 Task: Select a due date automation when advanced on, 2 days after a card is due add content with a description starting with resumeat 11:00 AM.
Action: Mouse moved to (1099, 181)
Screenshot: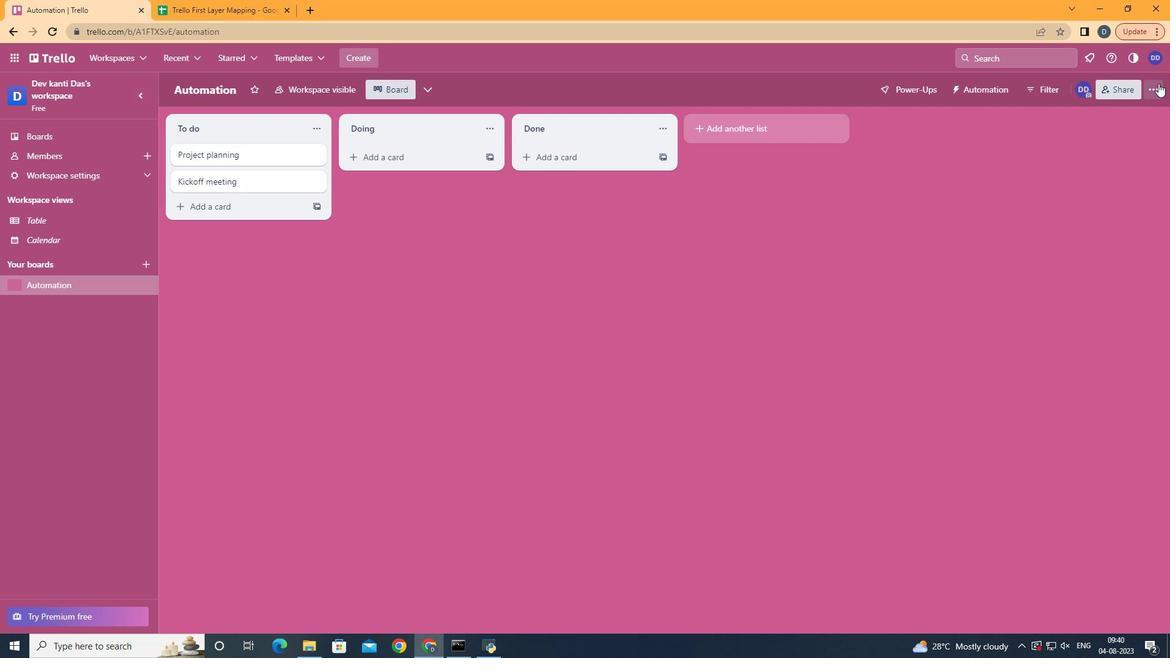 
Action: Mouse pressed left at (1099, 181)
Screenshot: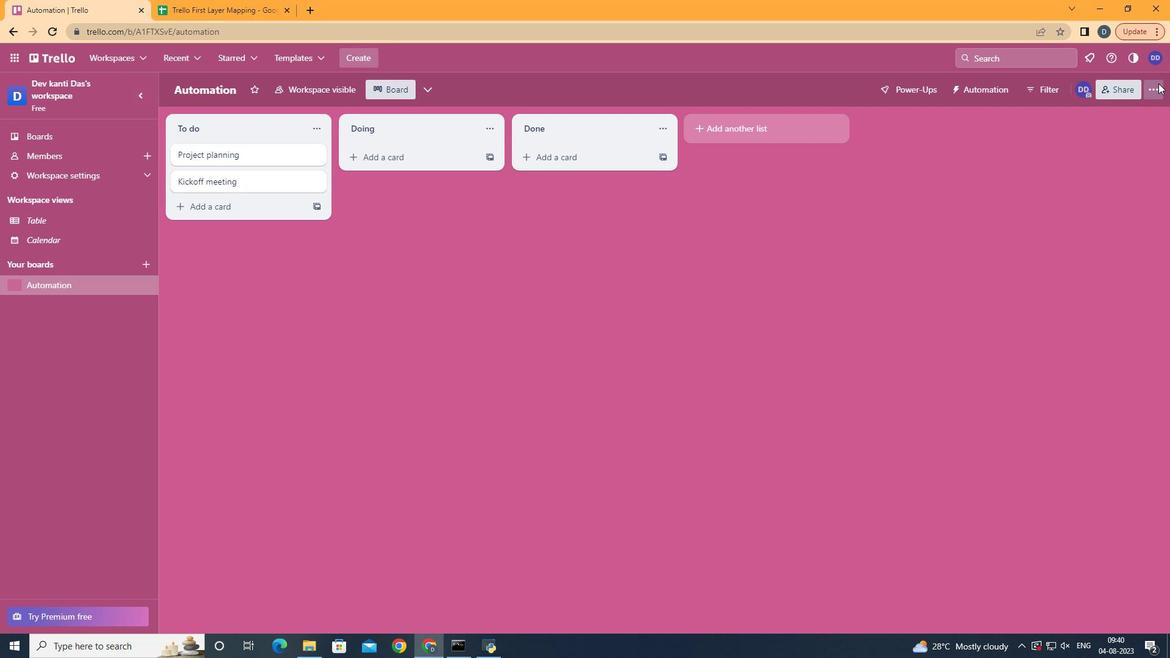 
Action: Mouse moved to (1015, 309)
Screenshot: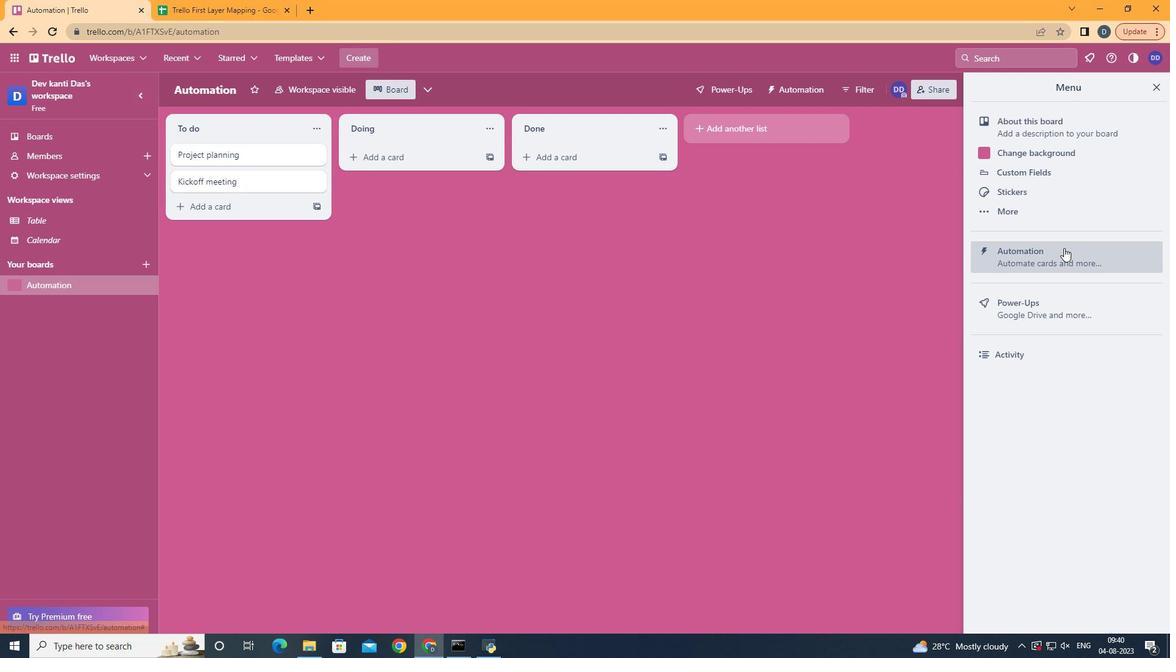 
Action: Mouse pressed left at (1015, 309)
Screenshot: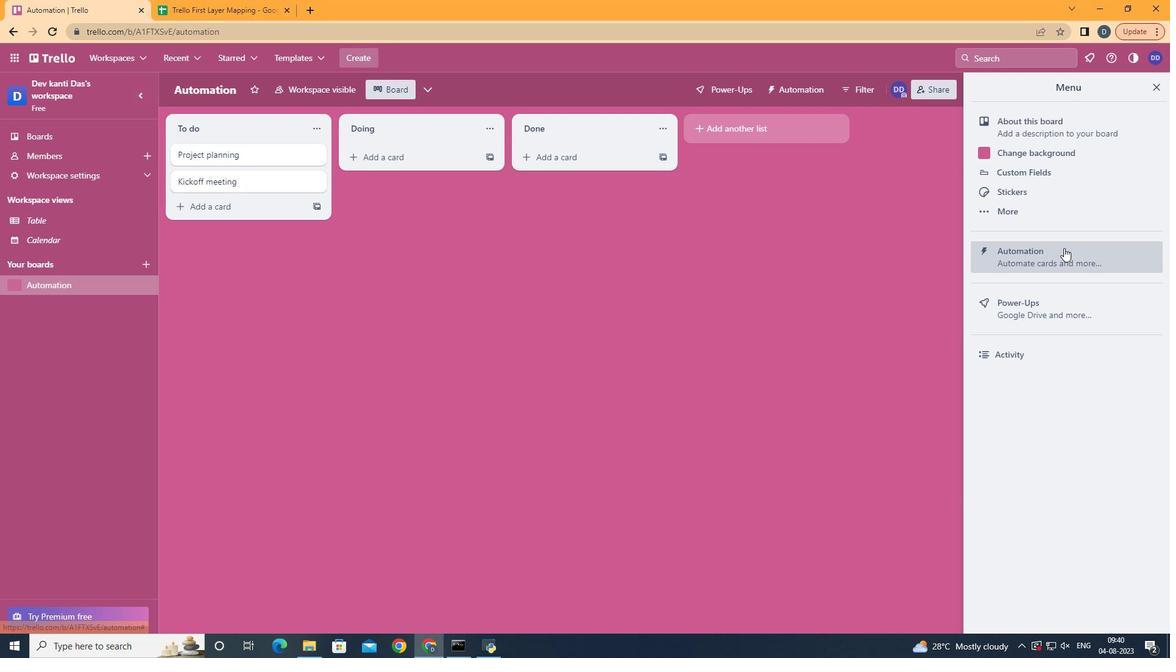 
Action: Mouse moved to (283, 306)
Screenshot: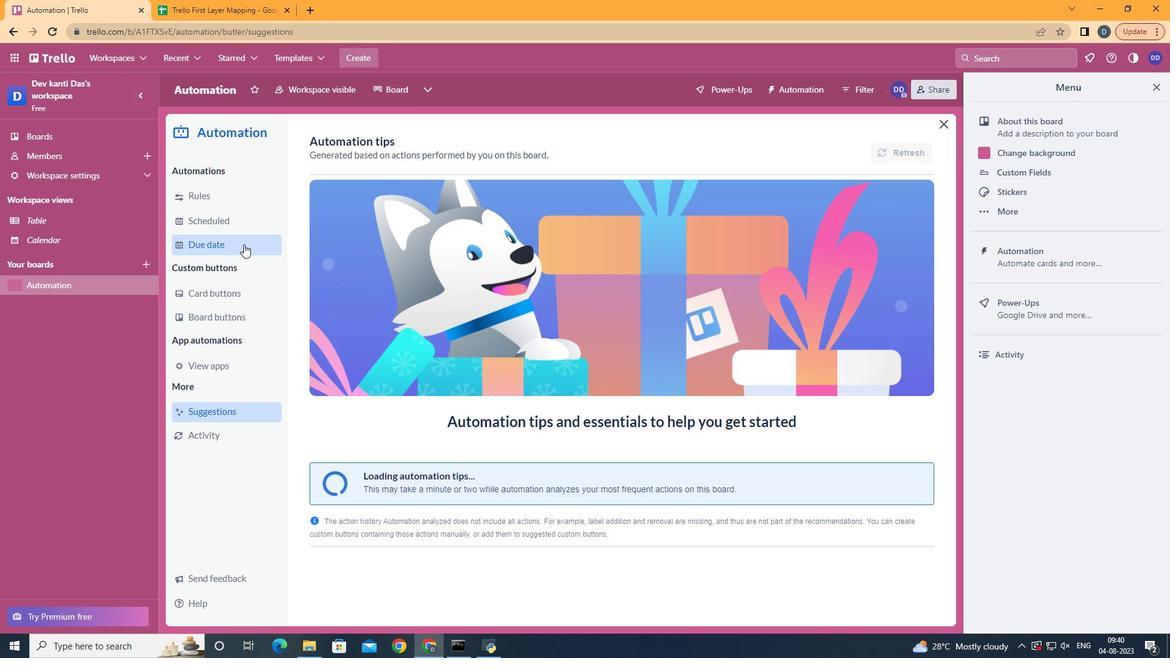
Action: Mouse pressed left at (283, 306)
Screenshot: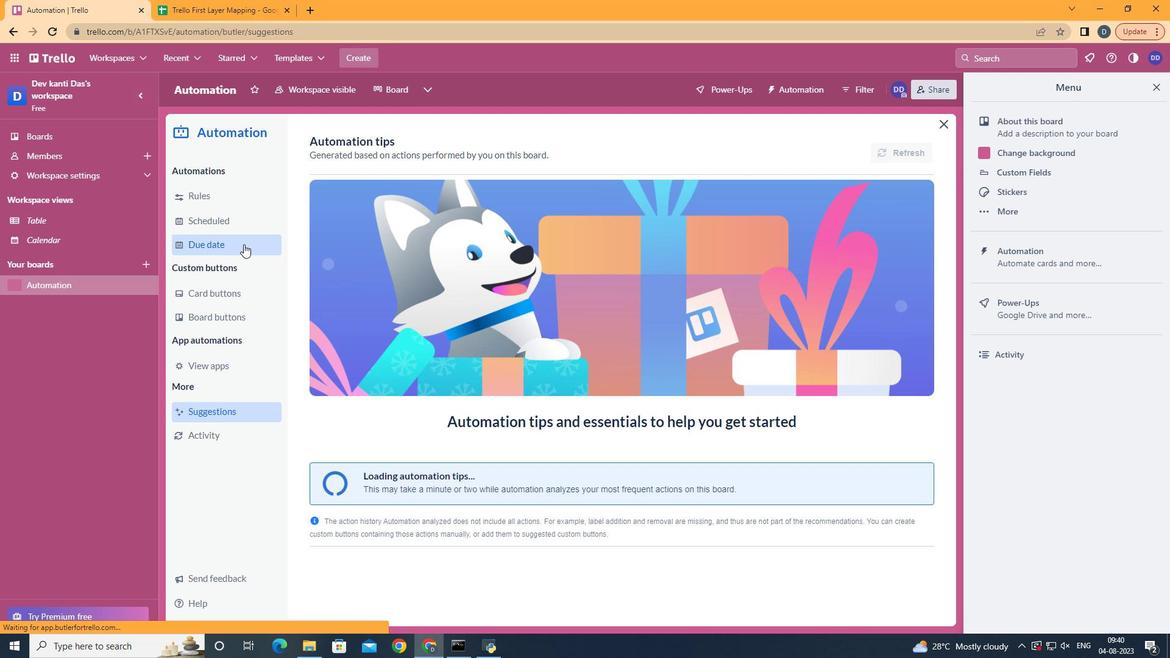 
Action: Mouse moved to (821, 226)
Screenshot: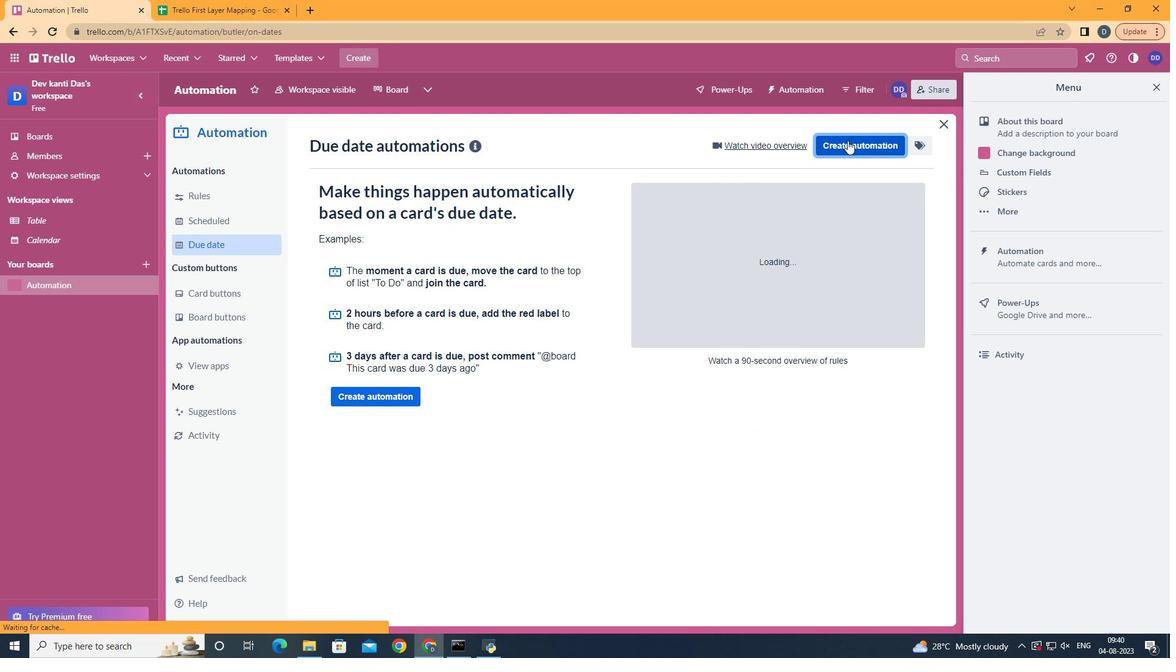 
Action: Mouse pressed left at (821, 226)
Screenshot: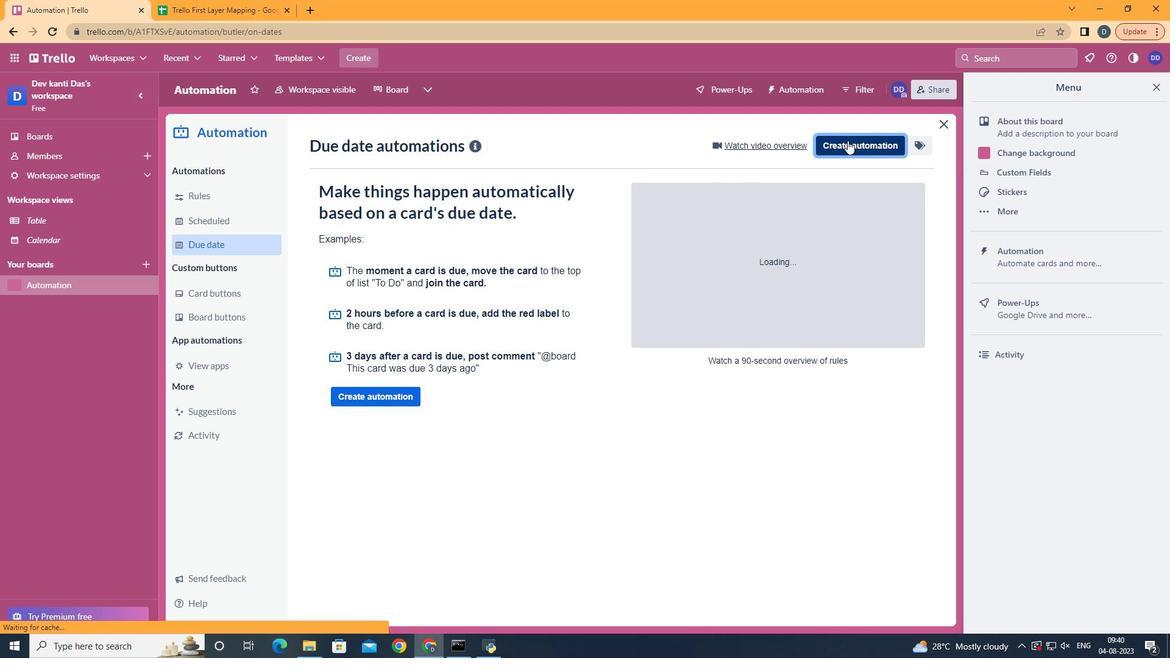 
Action: Mouse moved to (666, 323)
Screenshot: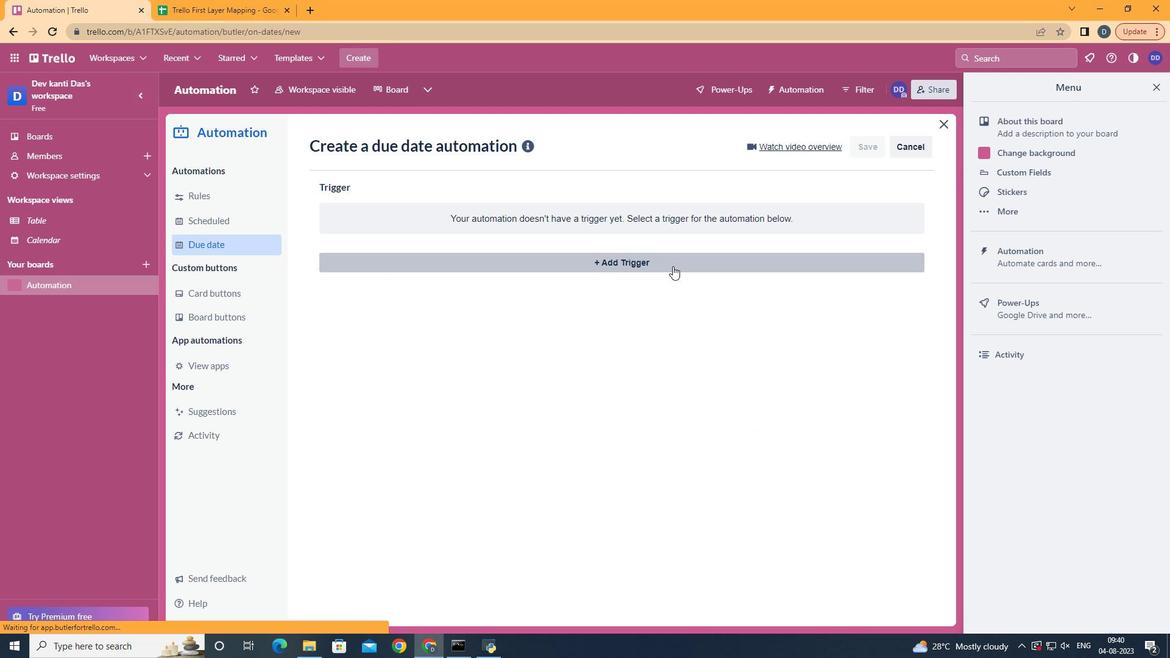 
Action: Mouse pressed left at (666, 323)
Screenshot: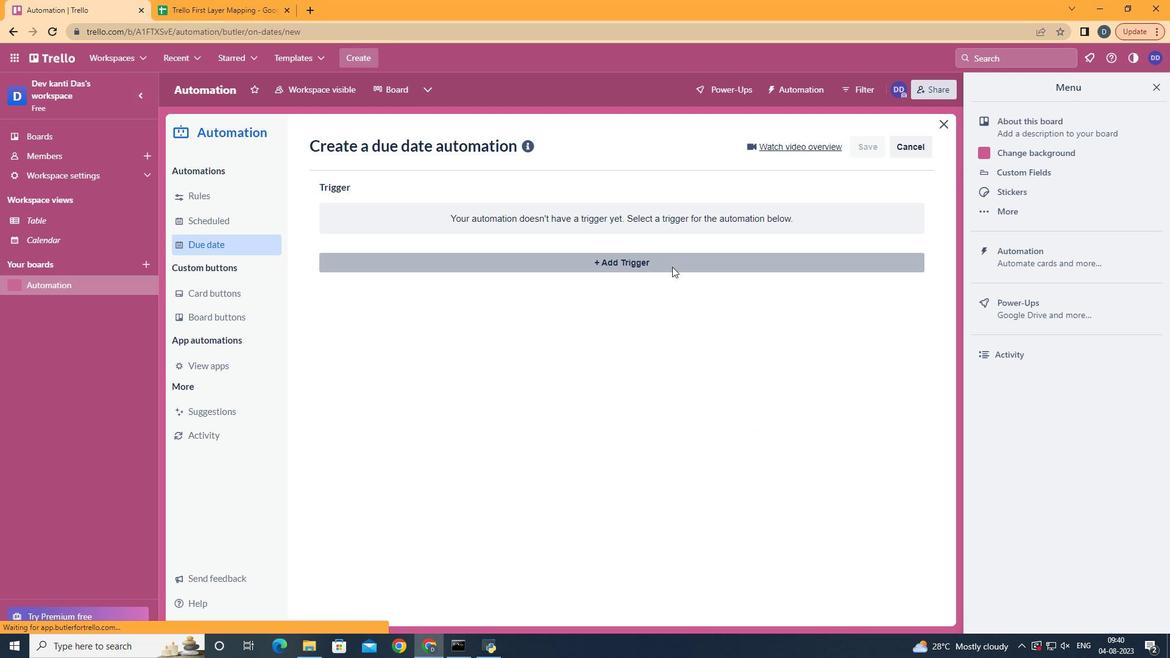 
Action: Mouse moved to (835, 402)
Screenshot: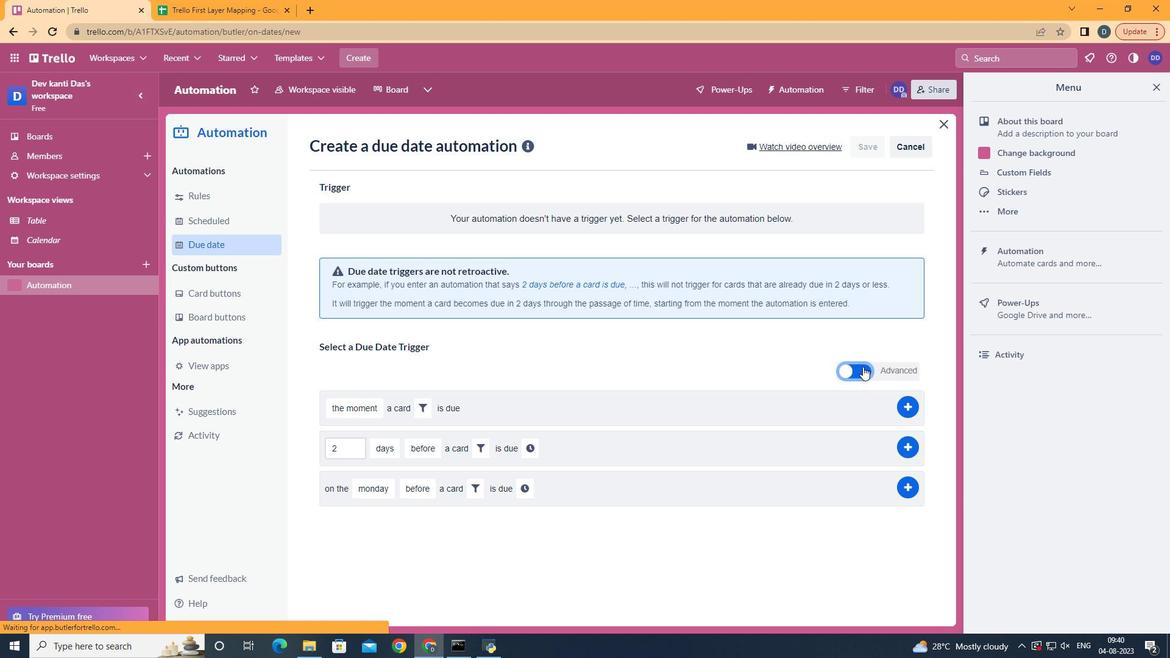 
Action: Mouse pressed left at (835, 402)
Screenshot: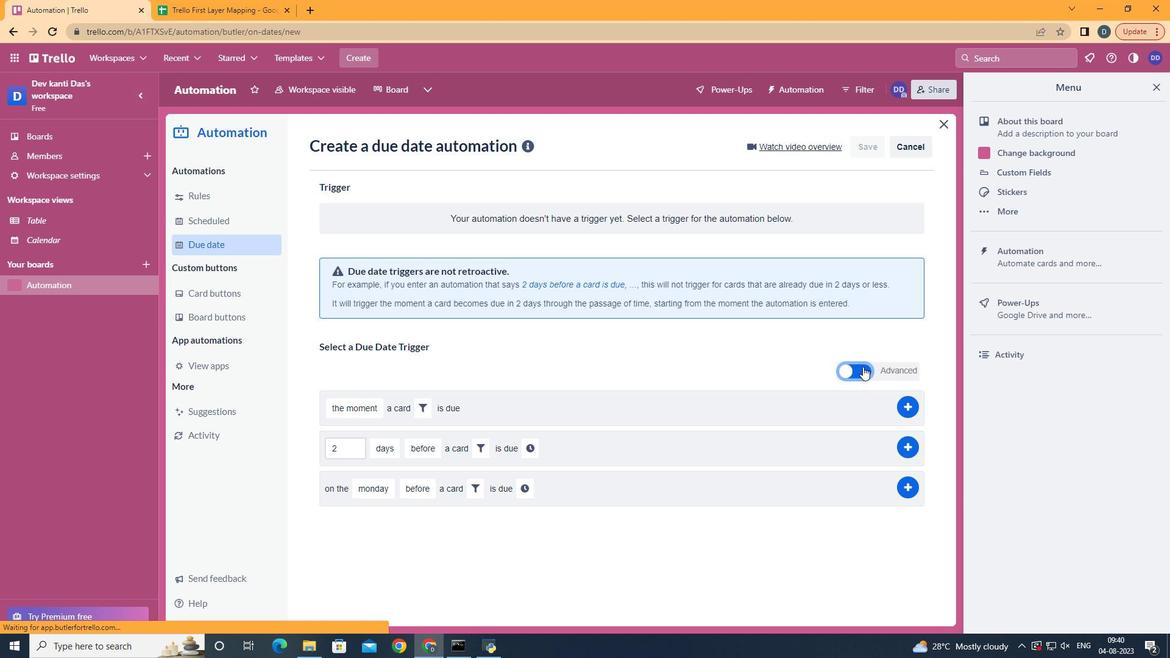 
Action: Mouse moved to (420, 482)
Screenshot: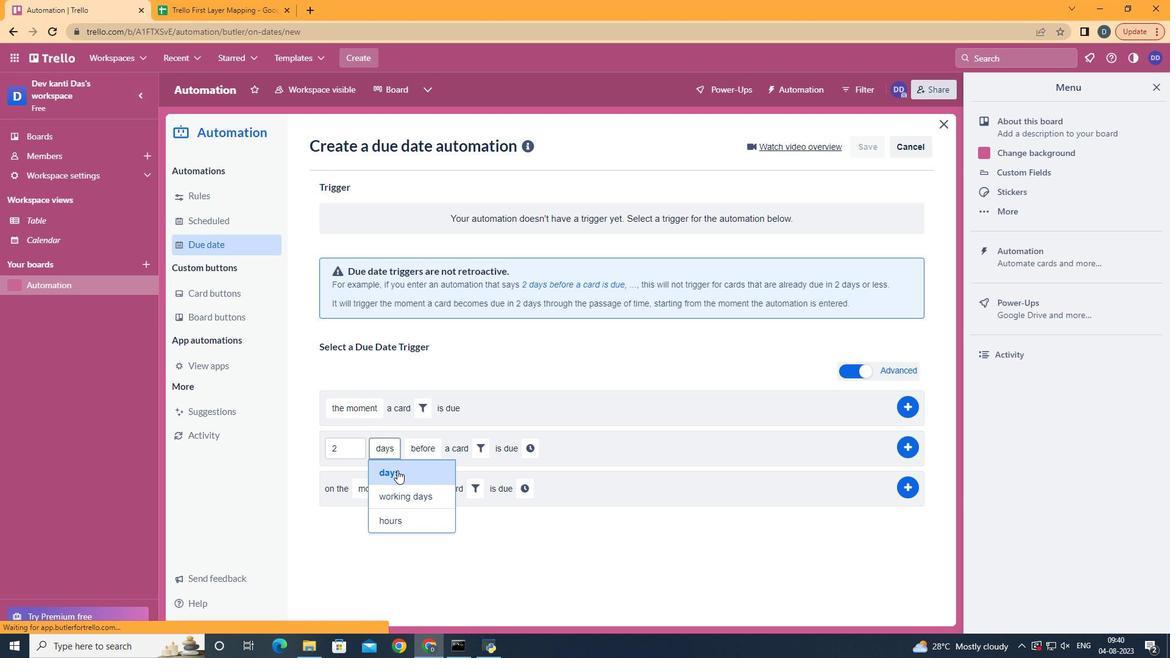 
Action: Mouse pressed left at (420, 482)
Screenshot: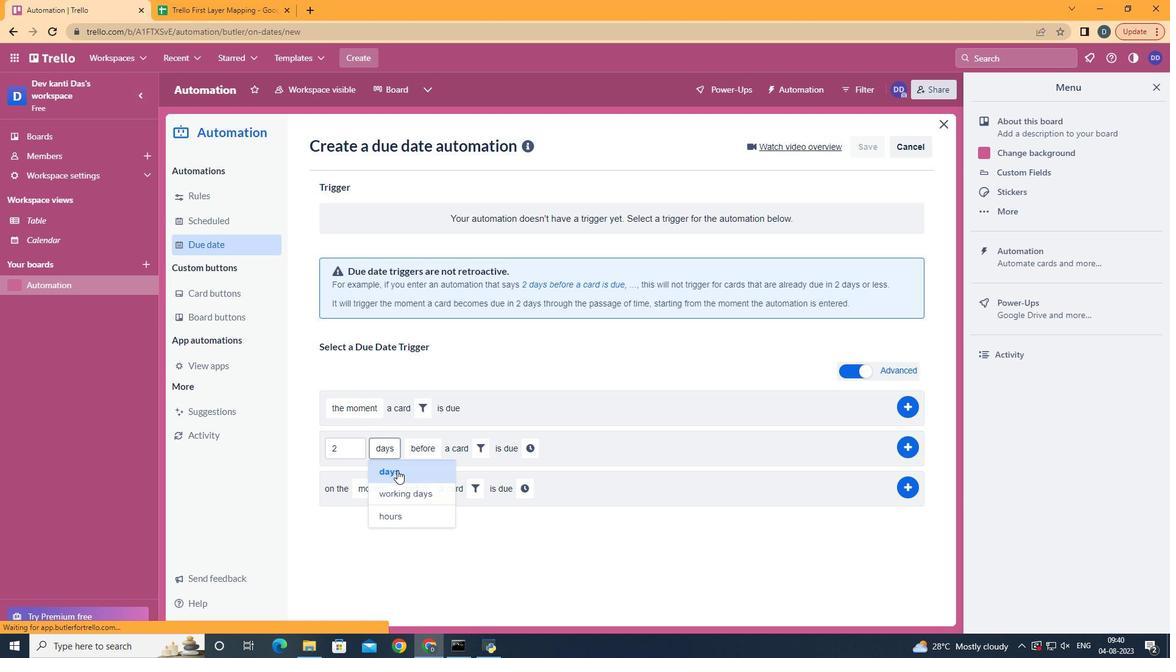 
Action: Mouse moved to (448, 503)
Screenshot: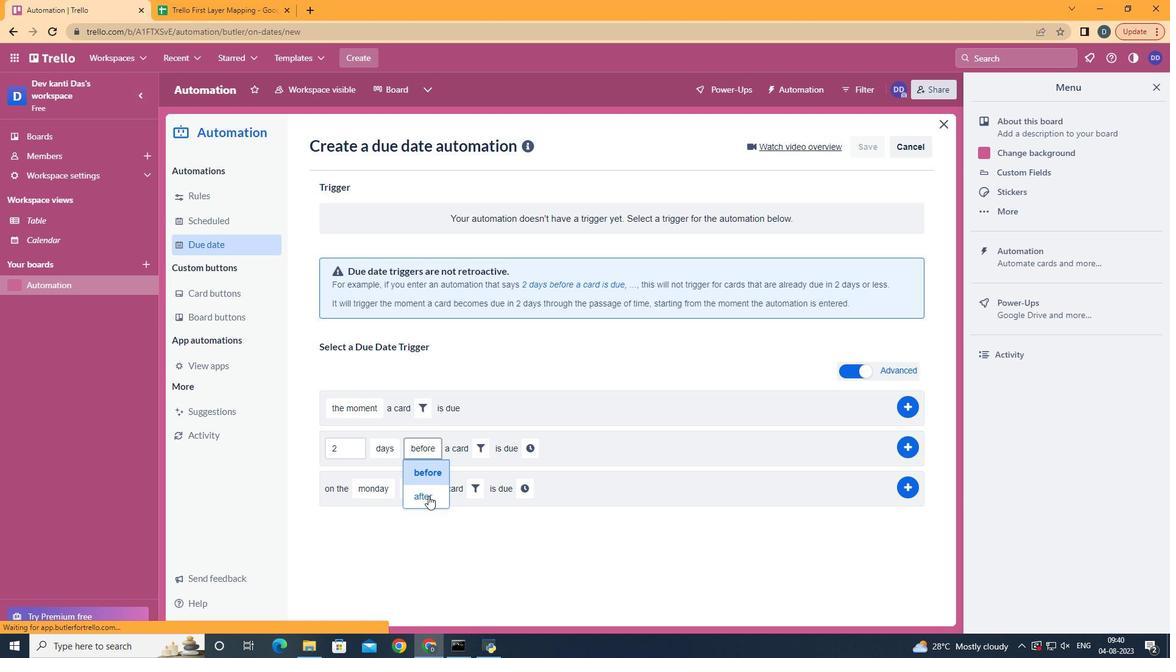 
Action: Mouse pressed left at (448, 503)
Screenshot: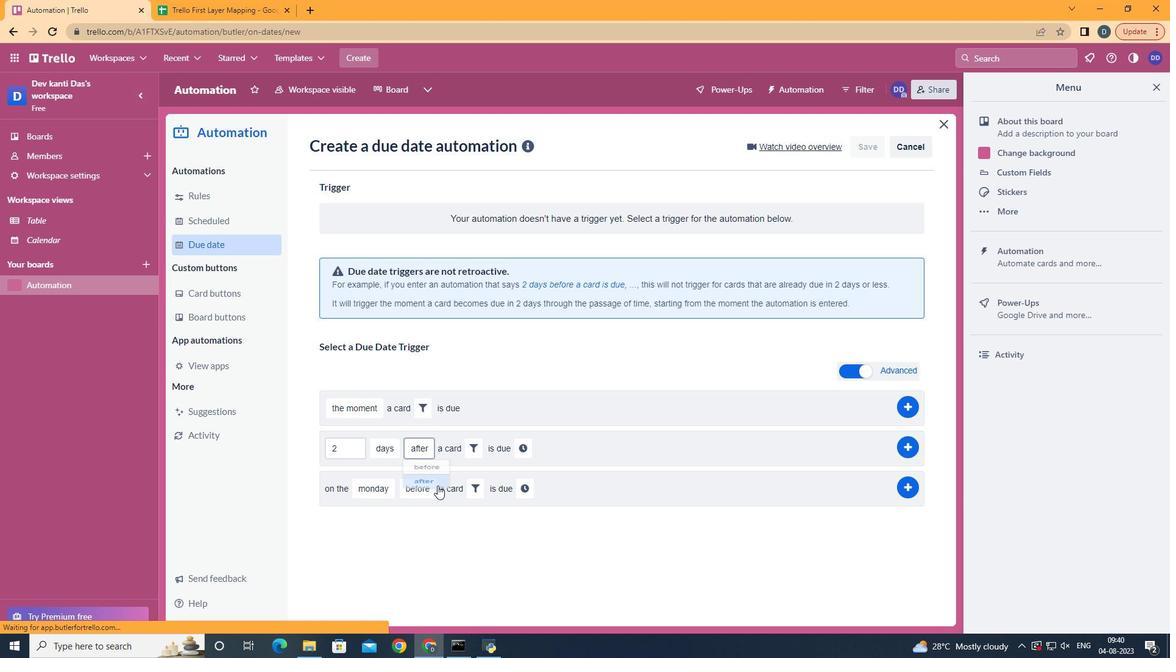 
Action: Mouse moved to (492, 468)
Screenshot: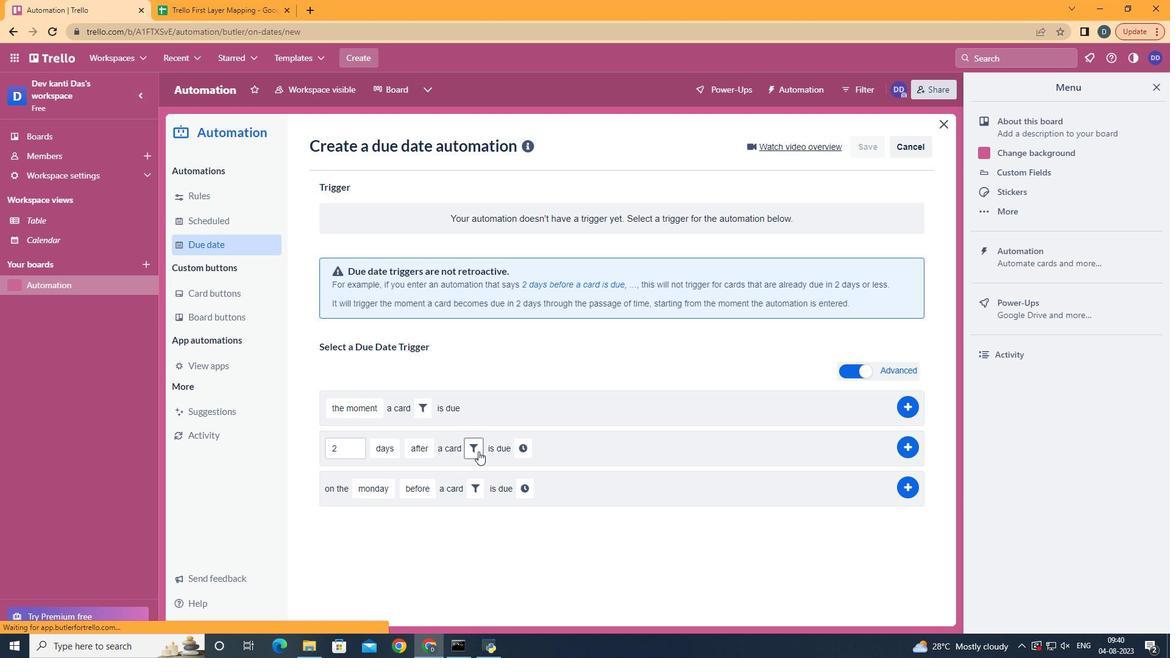 
Action: Mouse pressed left at (492, 468)
Screenshot: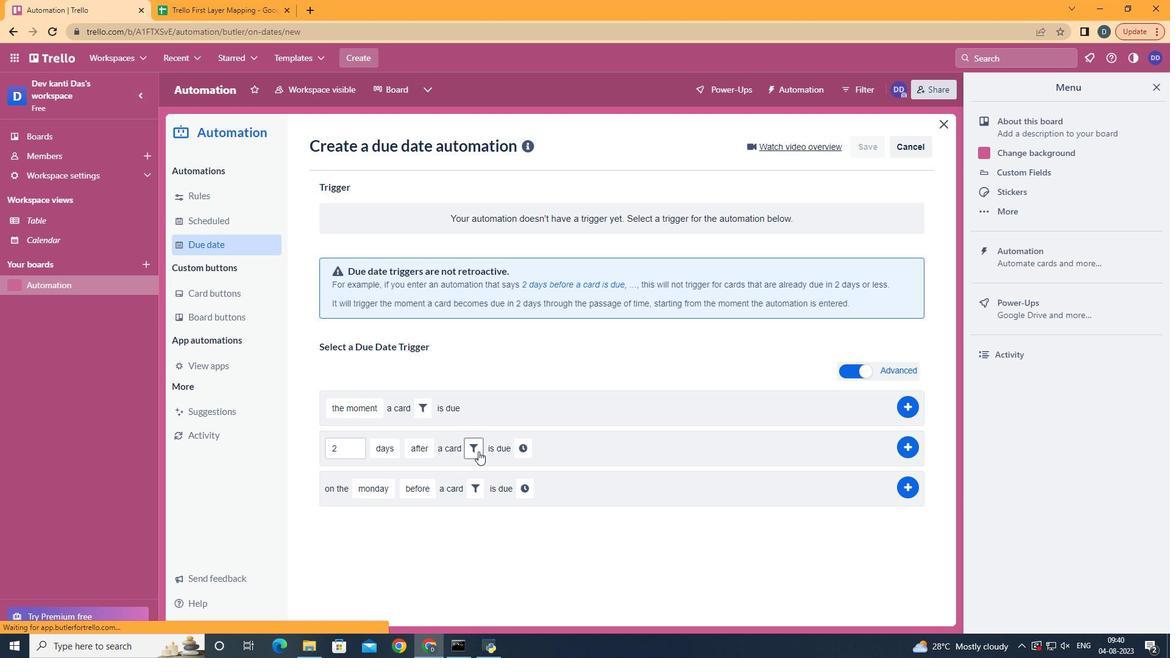 
Action: Mouse moved to (634, 499)
Screenshot: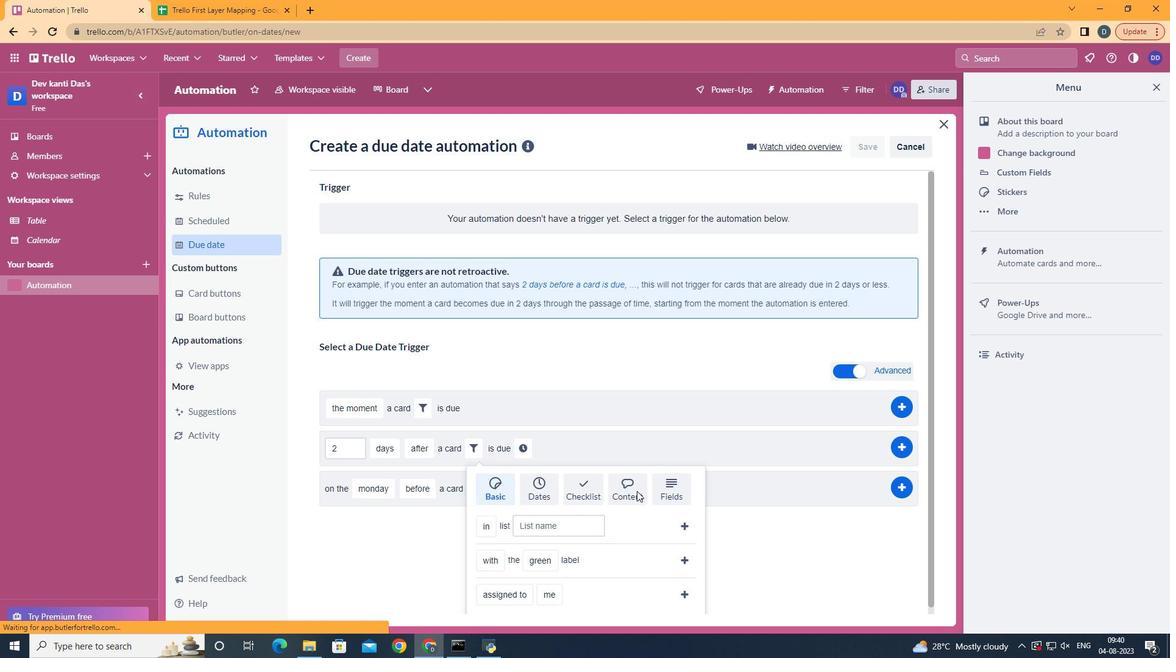 
Action: Mouse pressed left at (634, 499)
Screenshot: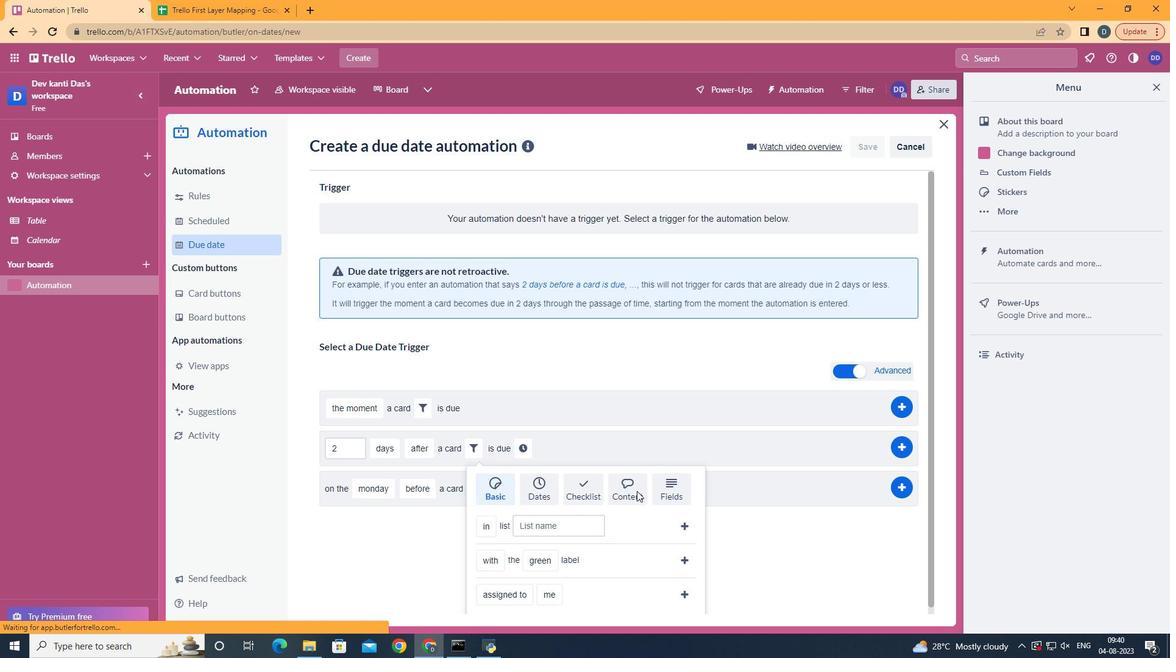 
Action: Mouse moved to (634, 499)
Screenshot: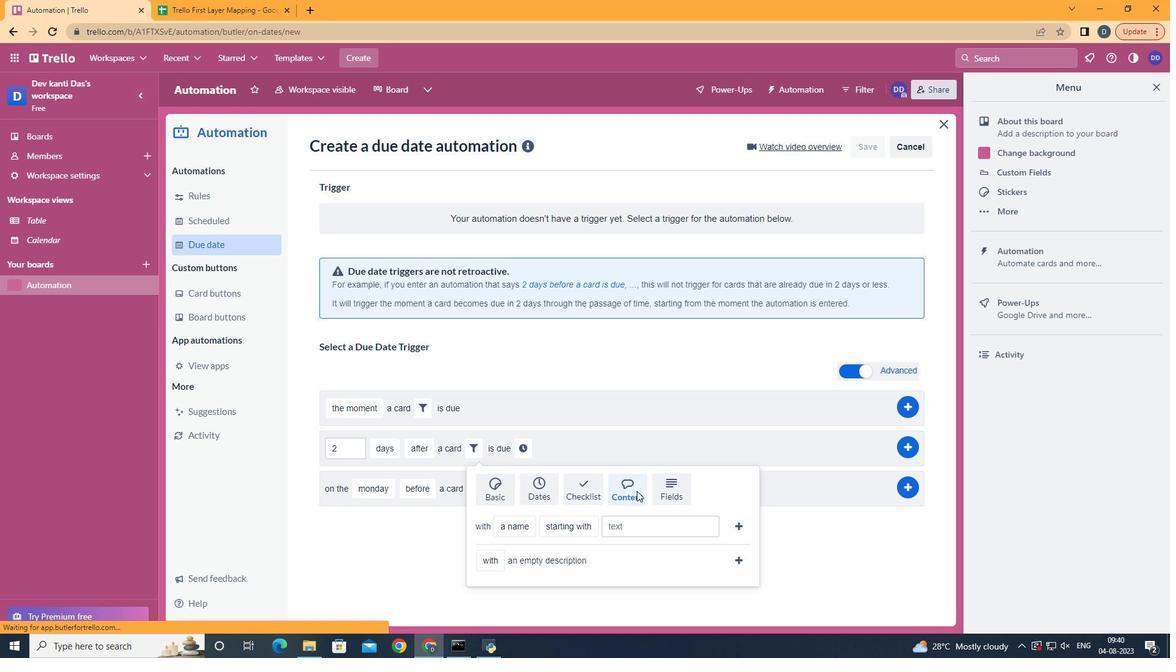 
Action: Mouse scrolled (634, 498) with delta (0, 0)
Screenshot: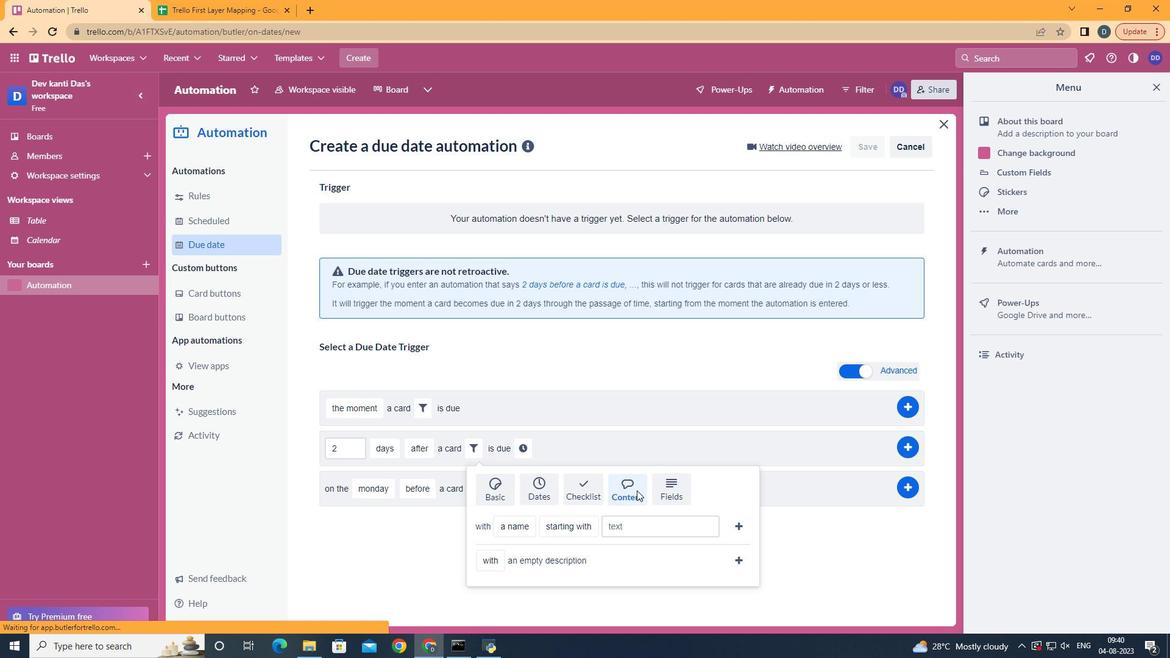 
Action: Mouse moved to (529, 565)
Screenshot: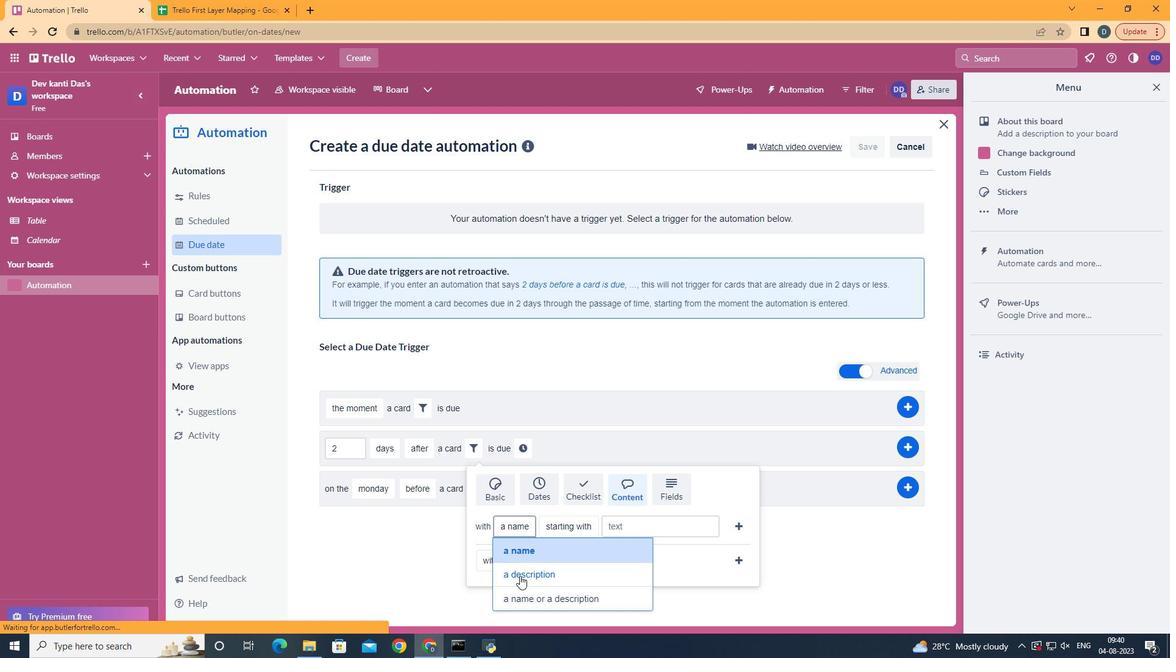 
Action: Mouse pressed left at (529, 565)
Screenshot: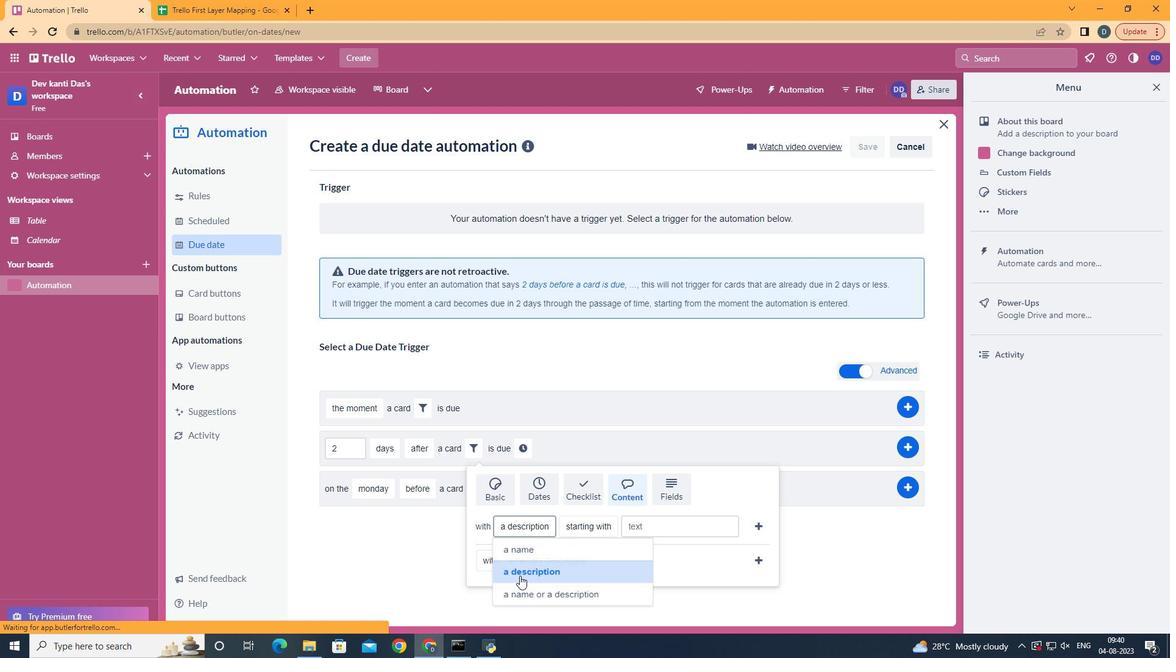
Action: Mouse moved to (610, 410)
Screenshot: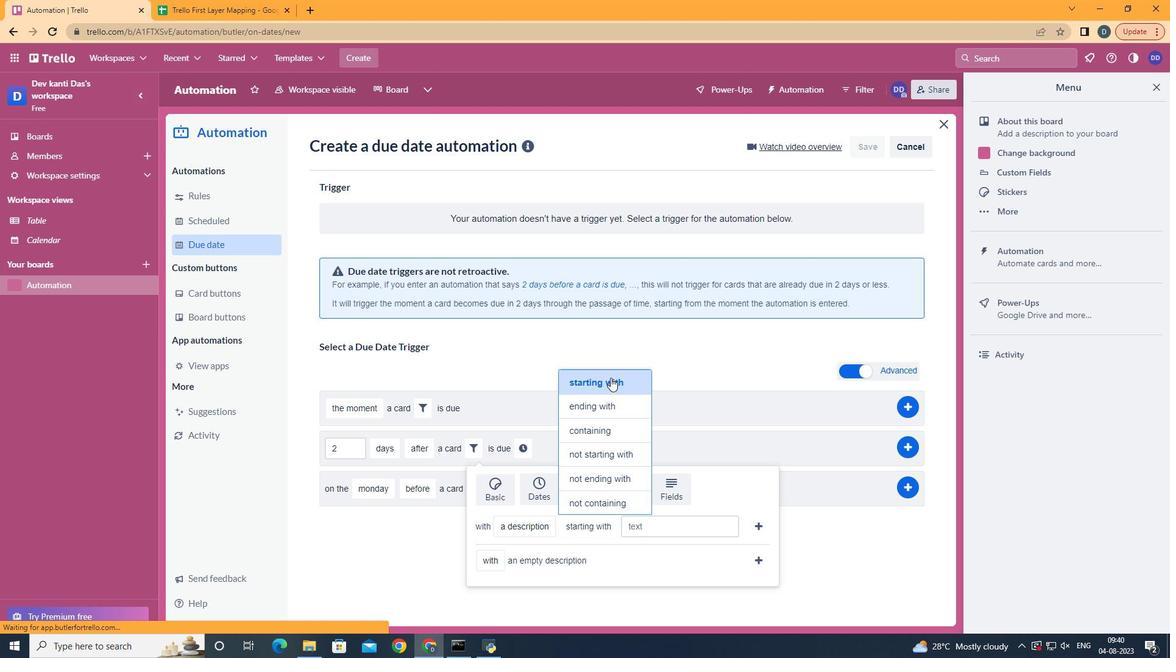 
Action: Mouse pressed left at (610, 410)
Screenshot: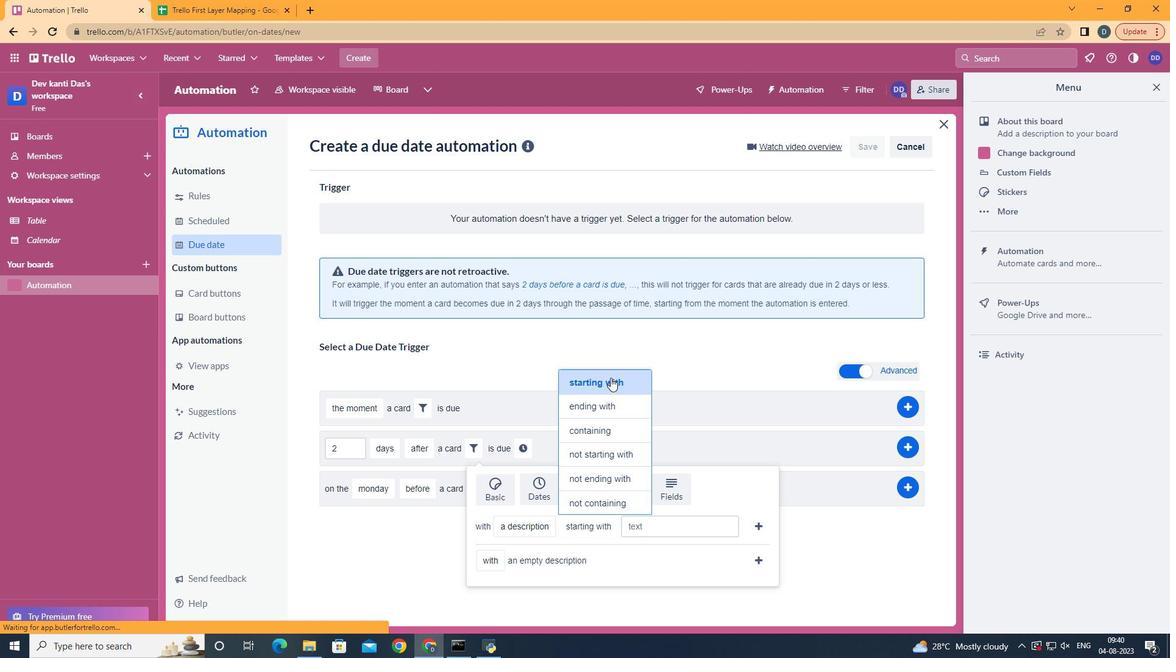 
Action: Mouse moved to (653, 519)
Screenshot: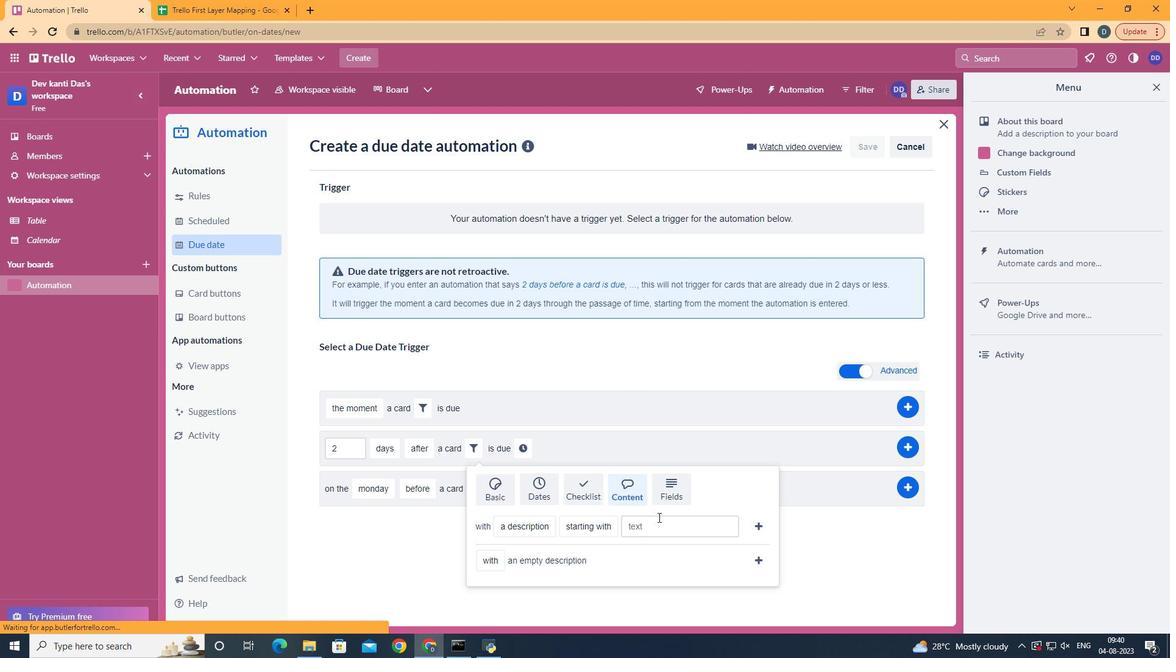 
Action: Mouse pressed left at (653, 519)
Screenshot: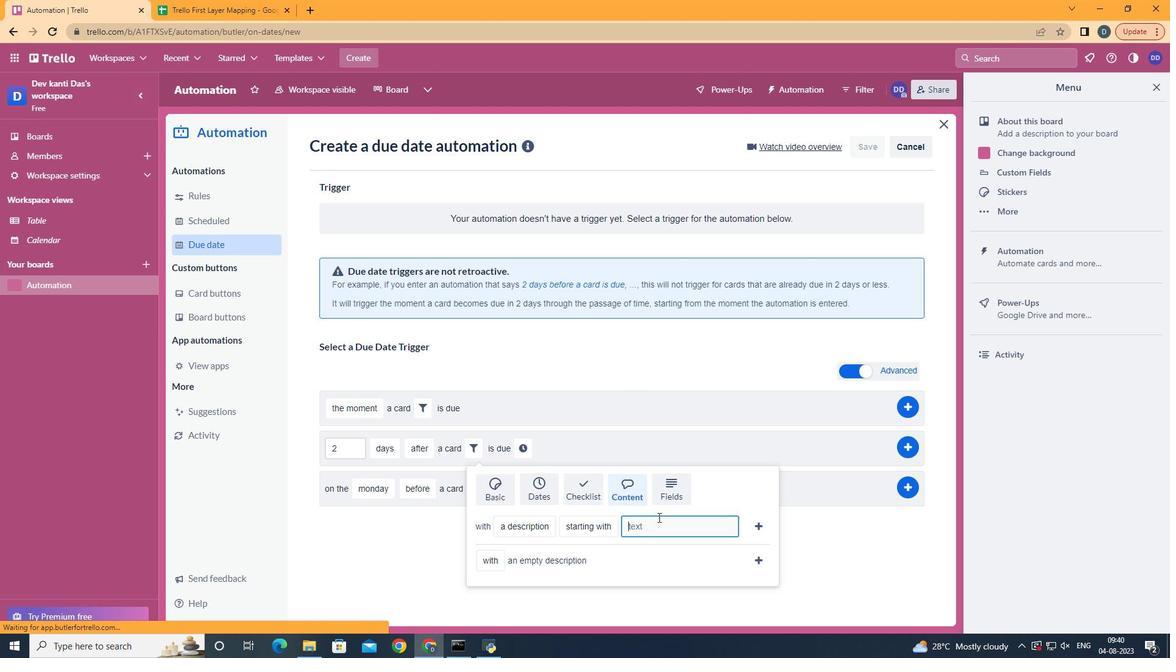 
Action: Mouse moved to (653, 520)
Screenshot: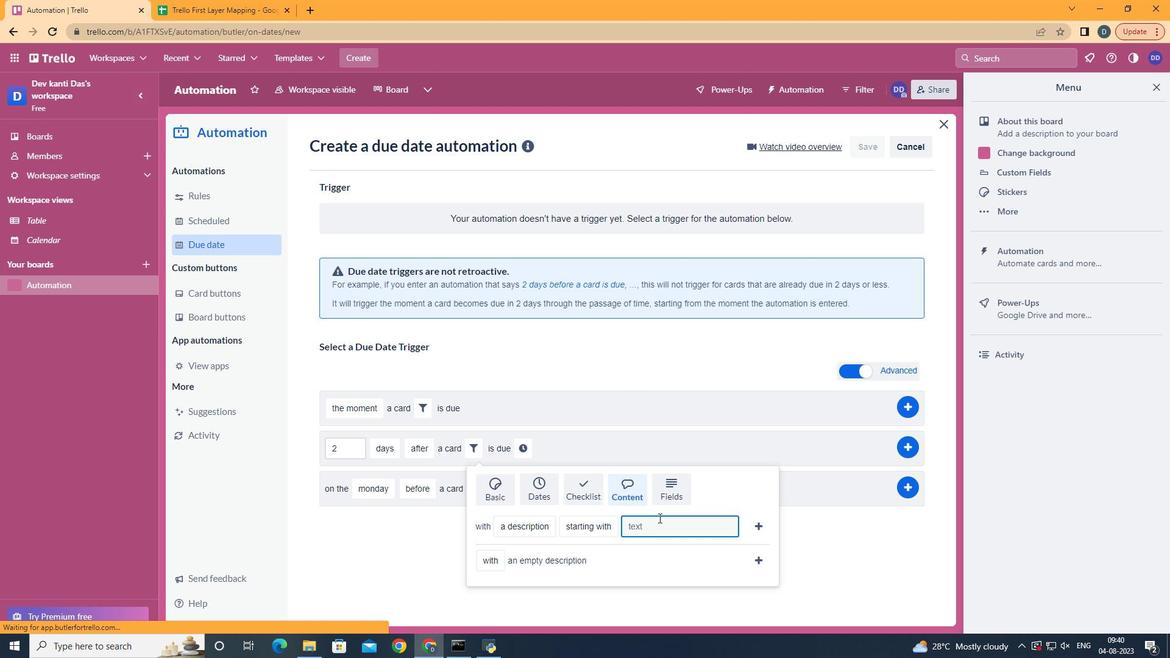 
Action: Key pressed resume
Screenshot: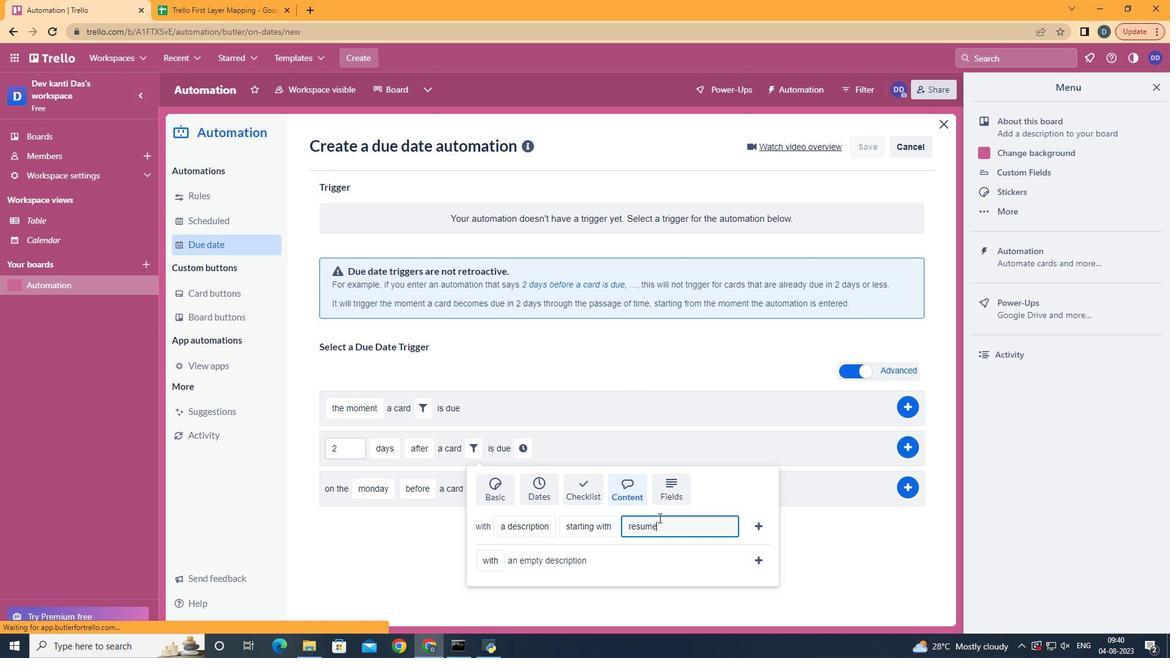 
Action: Mouse moved to (740, 529)
Screenshot: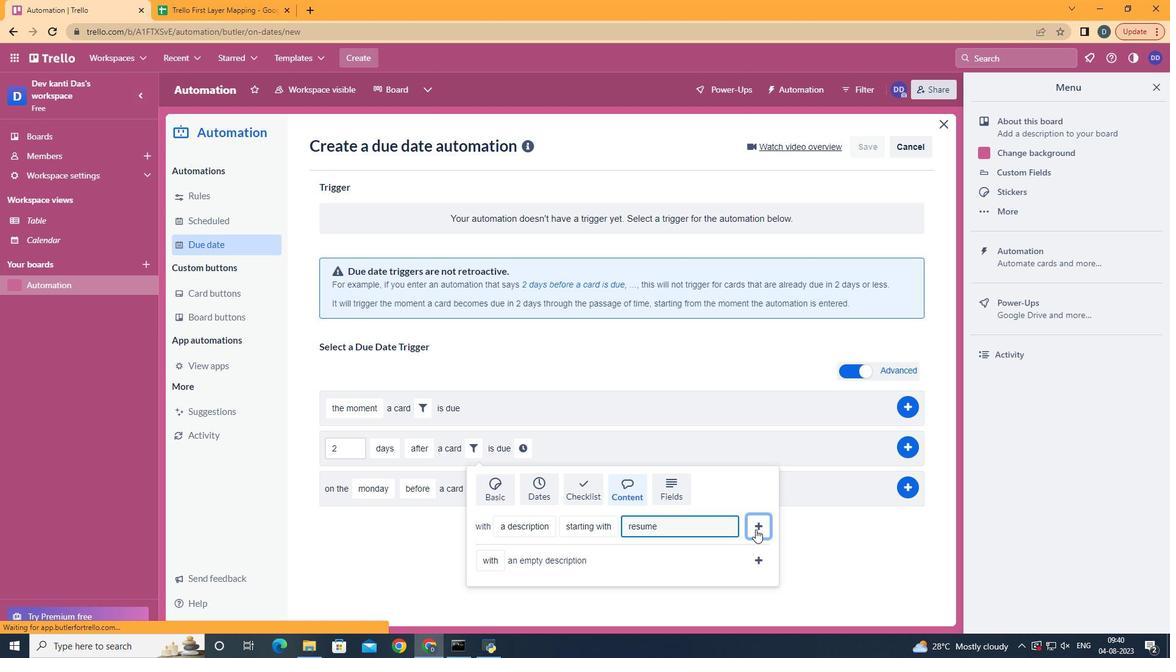 
Action: Mouse pressed left at (740, 529)
Screenshot: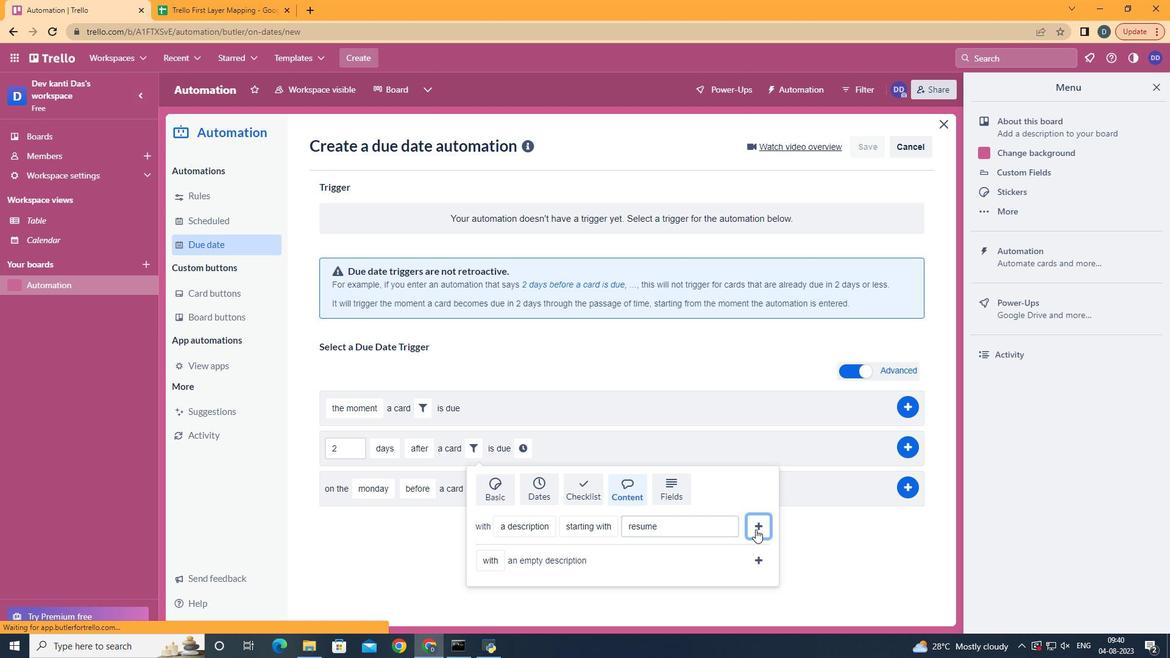 
Action: Mouse moved to (690, 468)
Screenshot: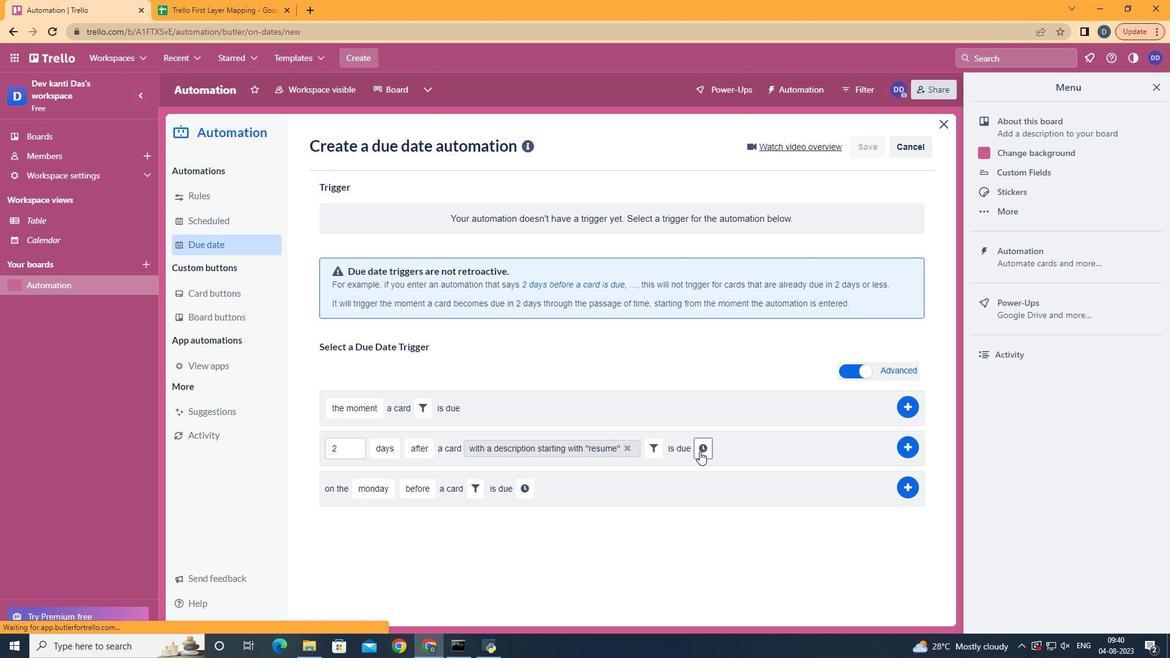 
Action: Mouse pressed left at (690, 468)
Screenshot: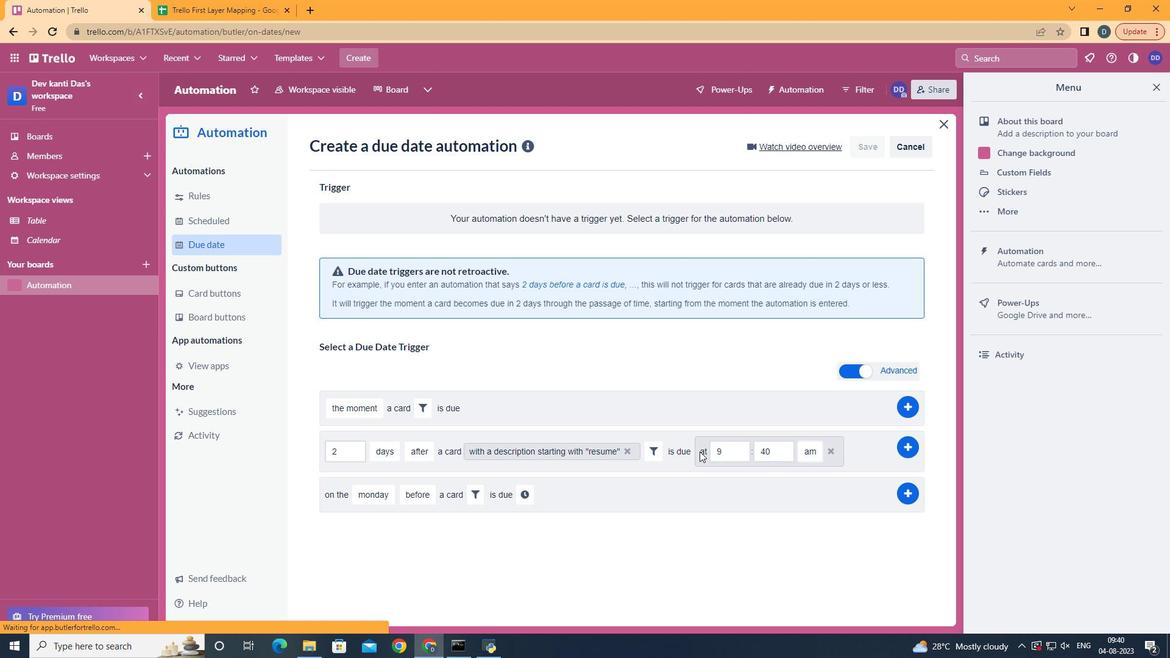 
Action: Mouse moved to (715, 467)
Screenshot: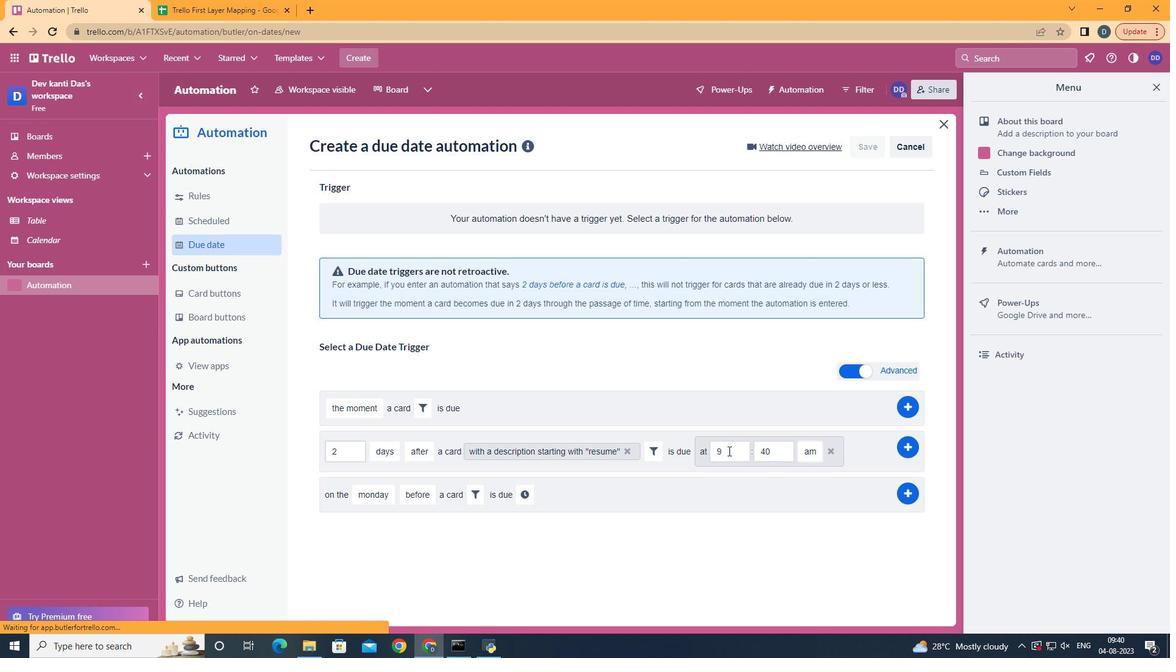 
Action: Mouse pressed left at (715, 467)
Screenshot: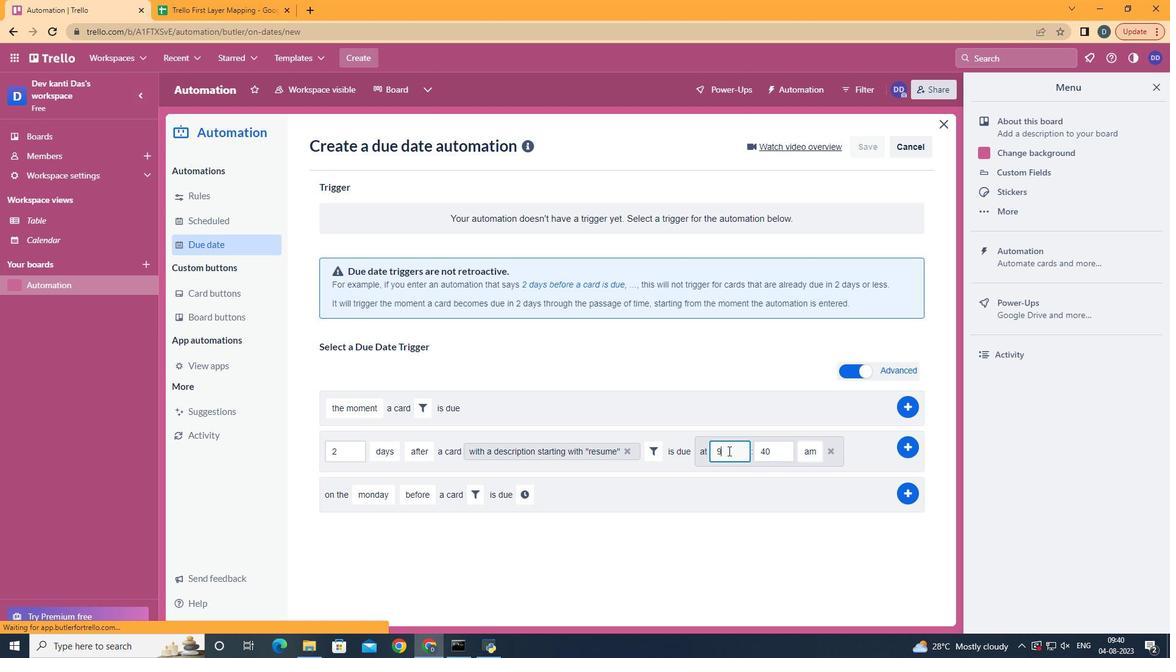 
Action: Key pressed <Key.backspace>11
Screenshot: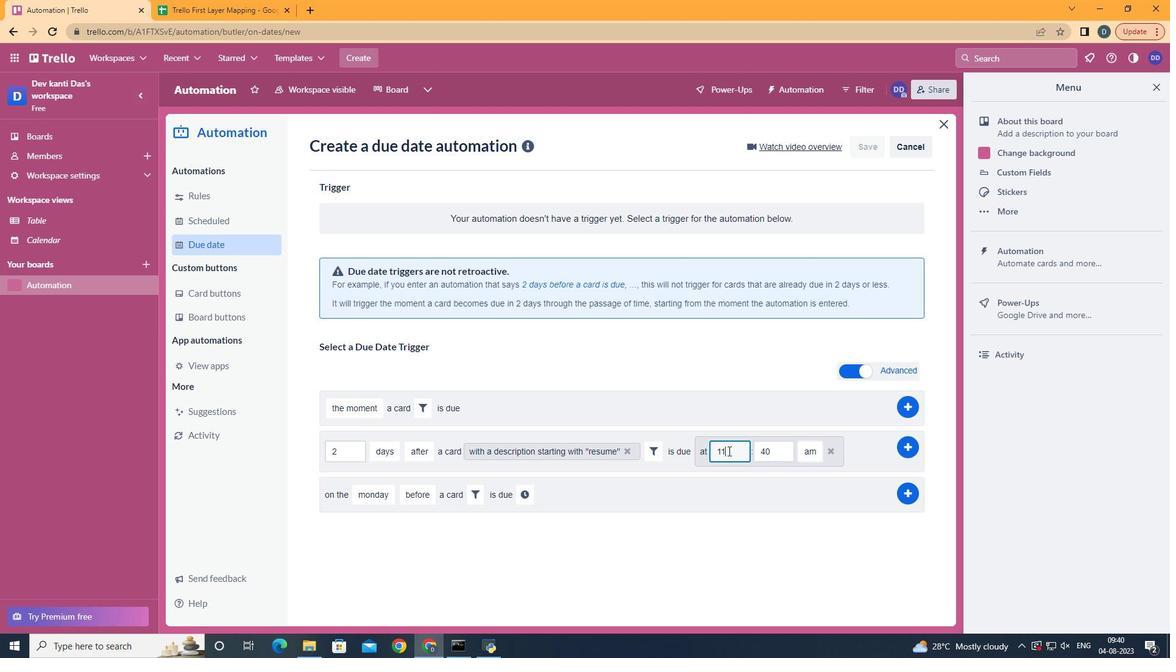 
Action: Mouse moved to (761, 469)
Screenshot: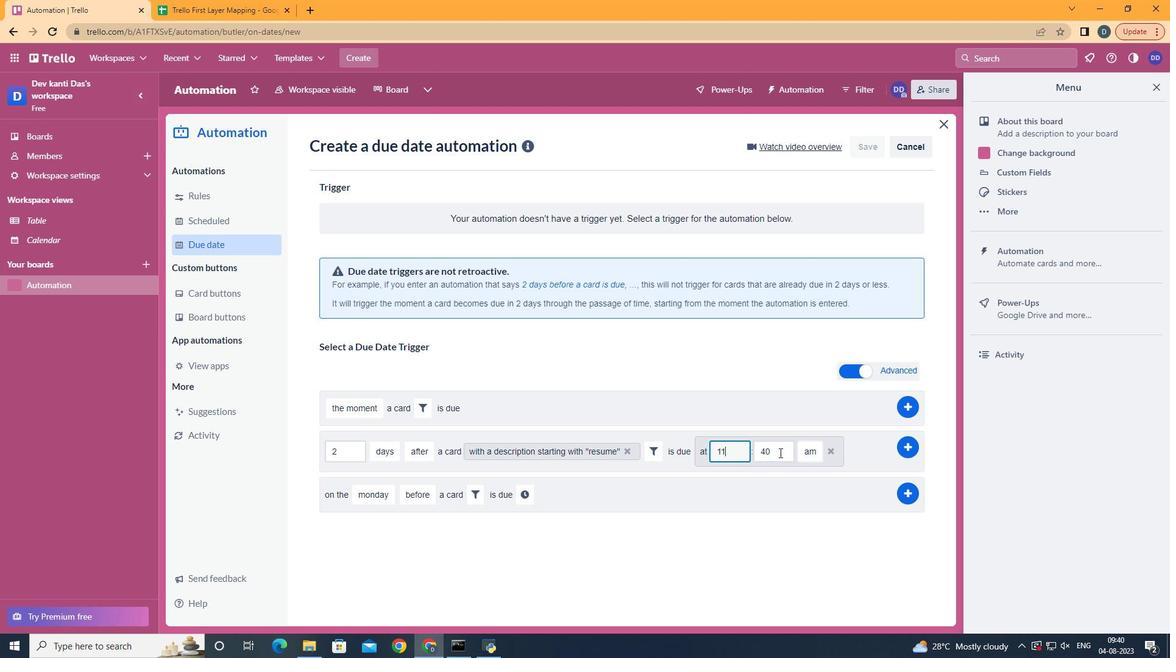 
Action: Mouse pressed left at (761, 469)
Screenshot: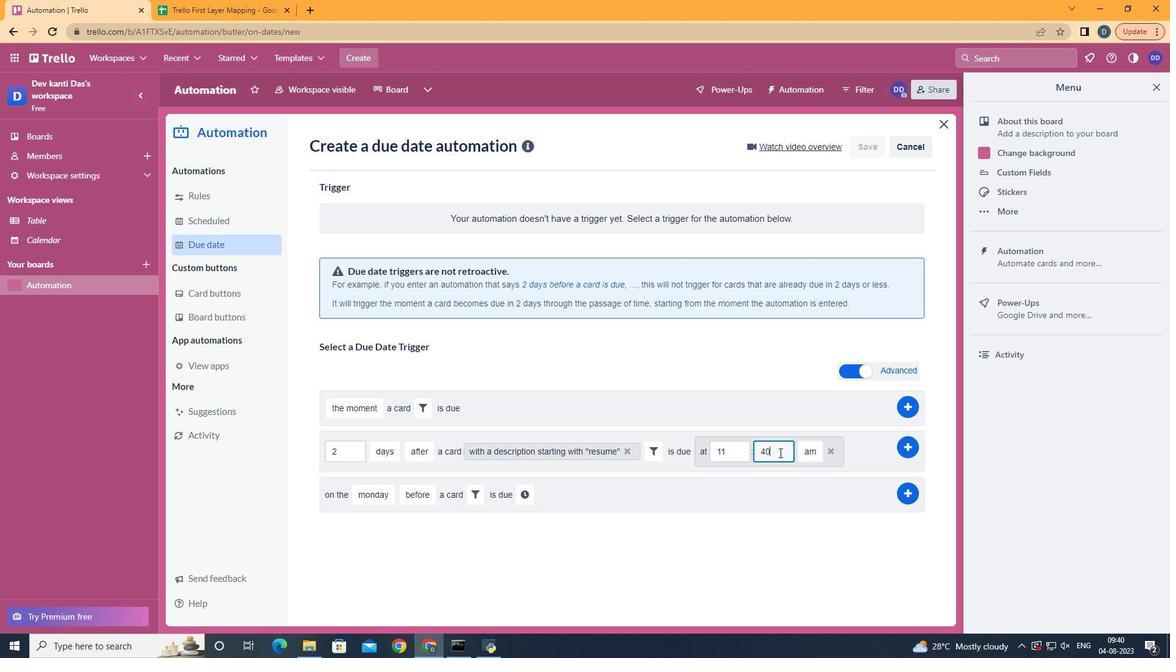 
Action: Key pressed <Key.backspace><Key.backspace>00
Screenshot: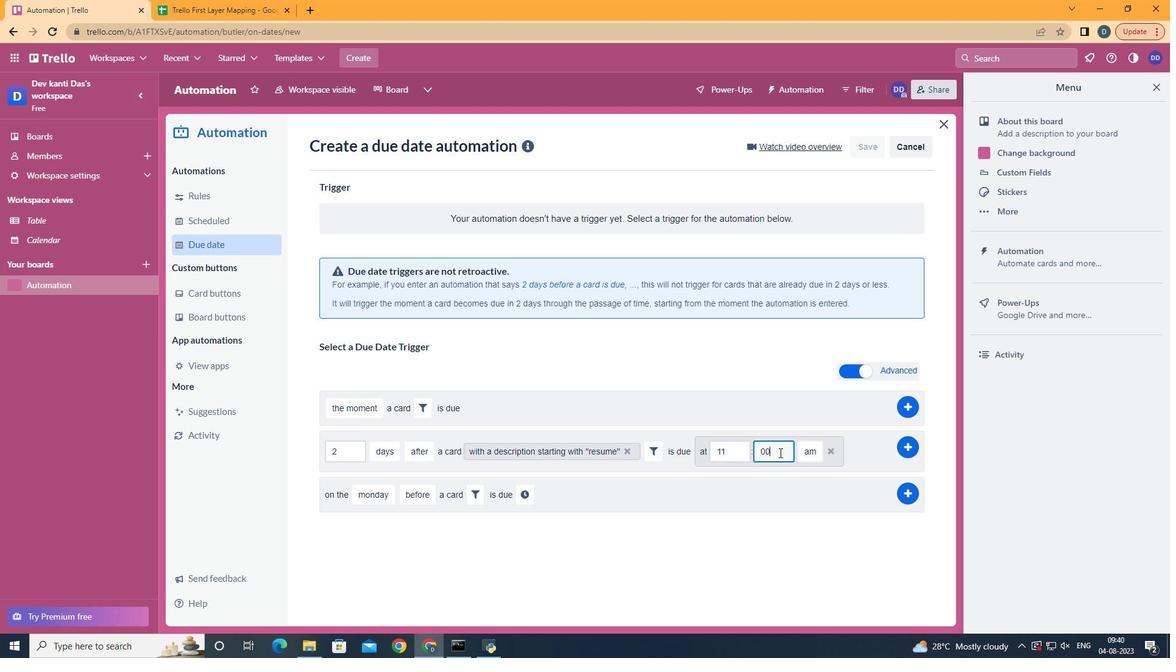 
Action: Mouse moved to (879, 467)
Screenshot: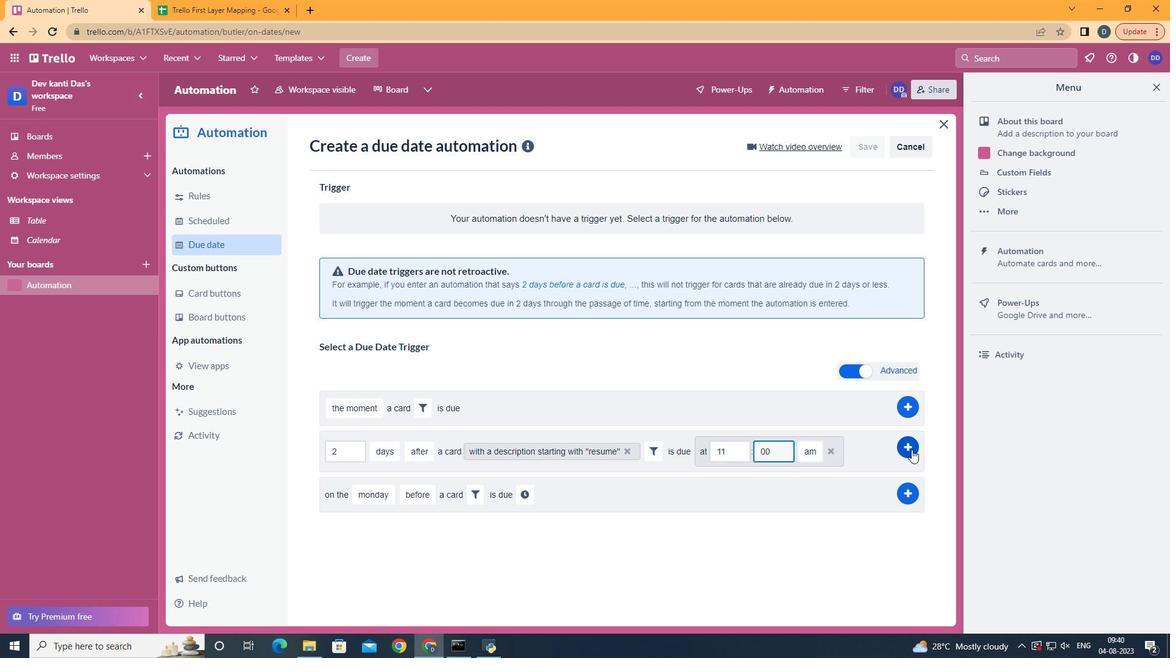 
Action: Mouse pressed left at (879, 467)
Screenshot: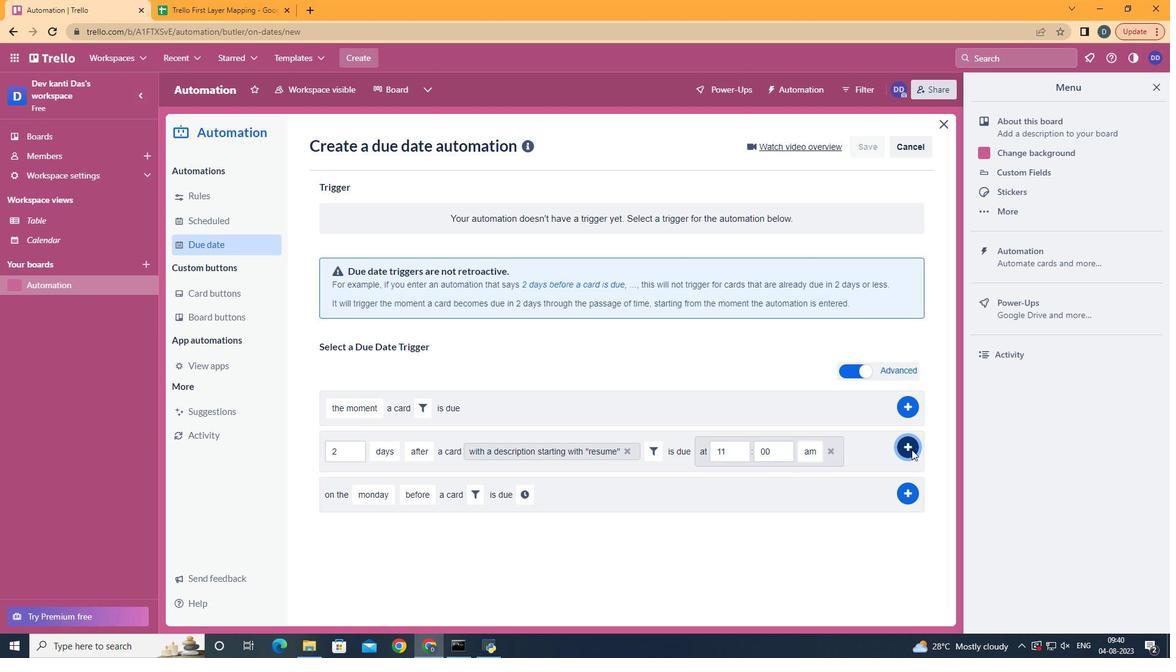 
Action: Mouse moved to (525, 337)
Screenshot: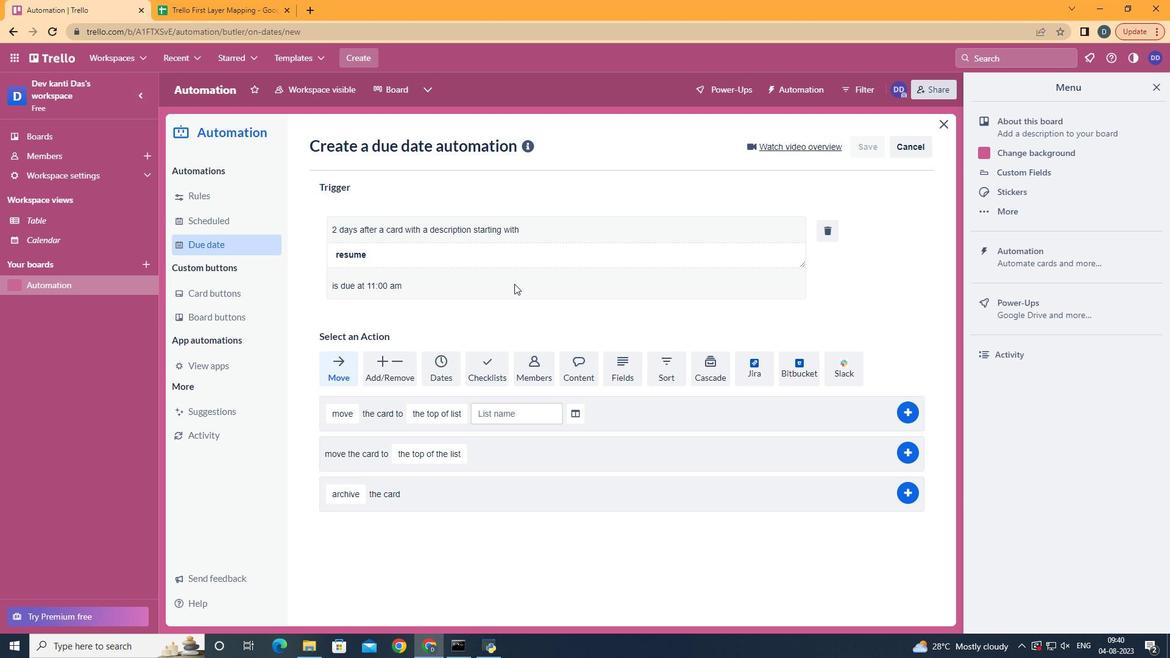 
